 Task: Close the editor.
Action: Mouse moved to (53, 26)
Screenshot: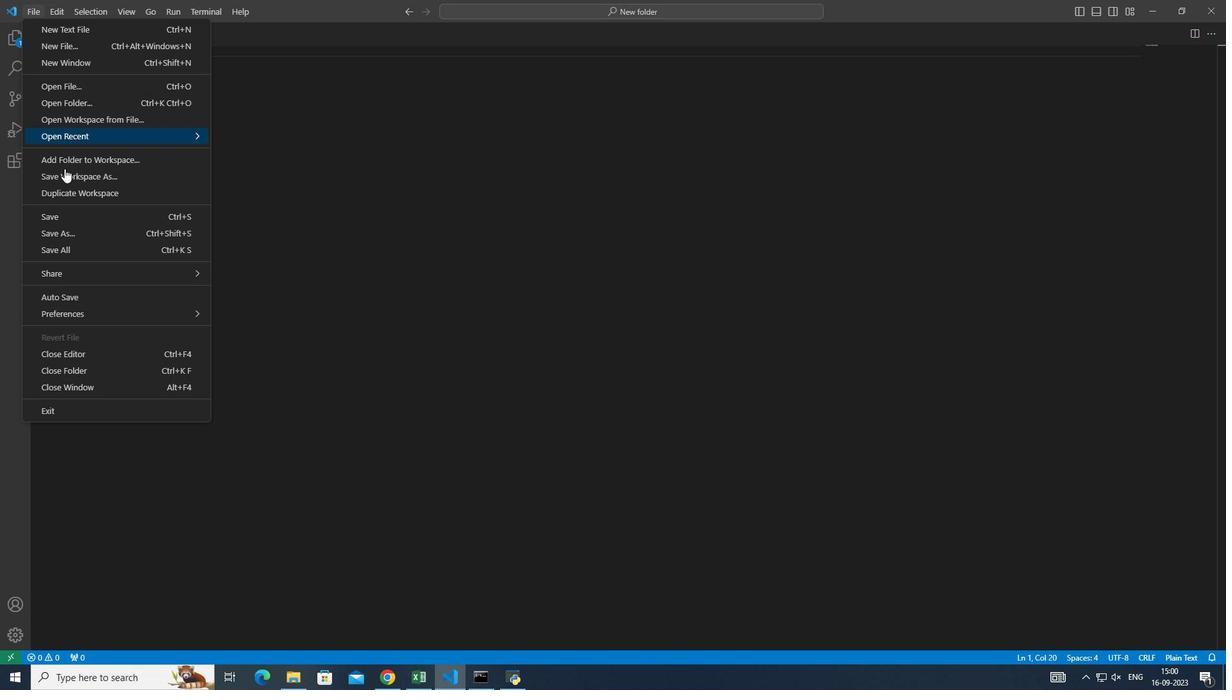 
Action: Mouse pressed left at (53, 26)
Screenshot: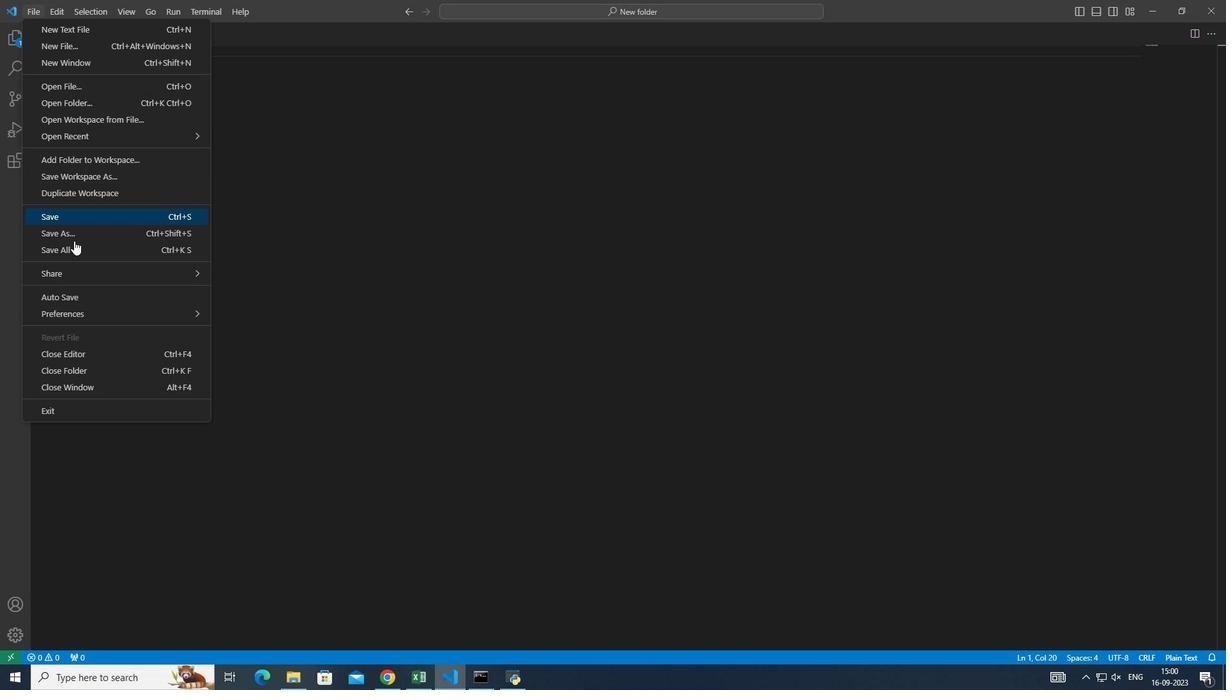 
Action: Mouse moved to (132, 377)
Screenshot: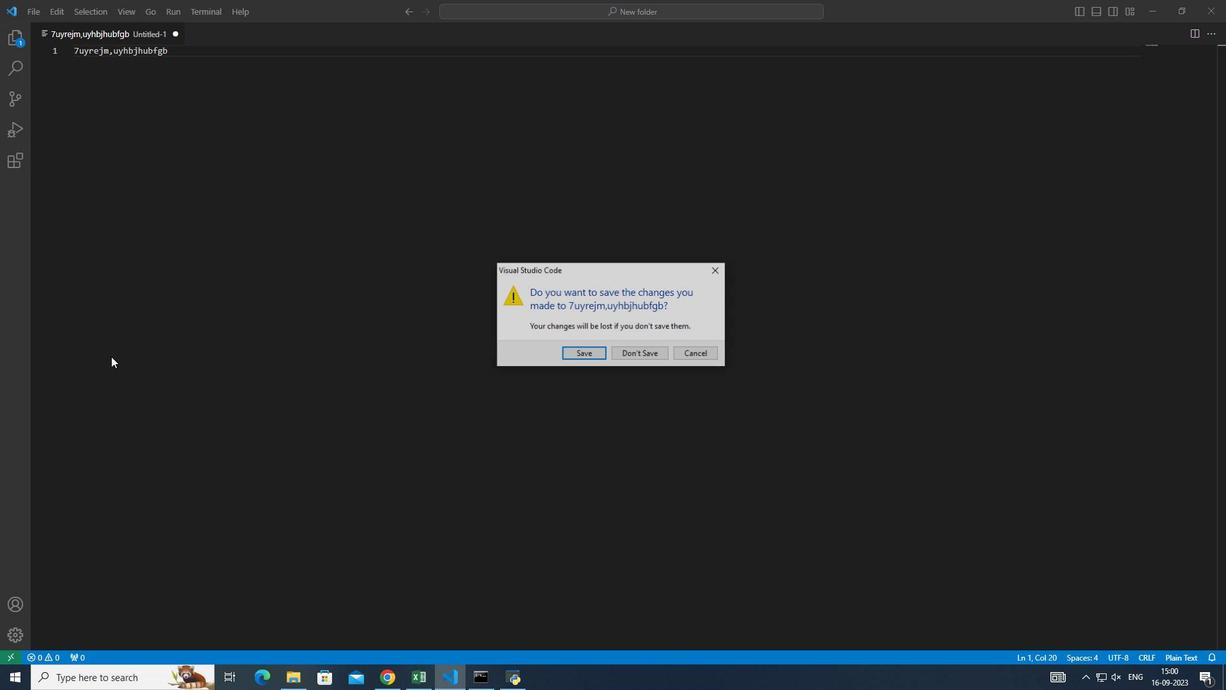 
Action: Mouse pressed left at (132, 377)
Screenshot: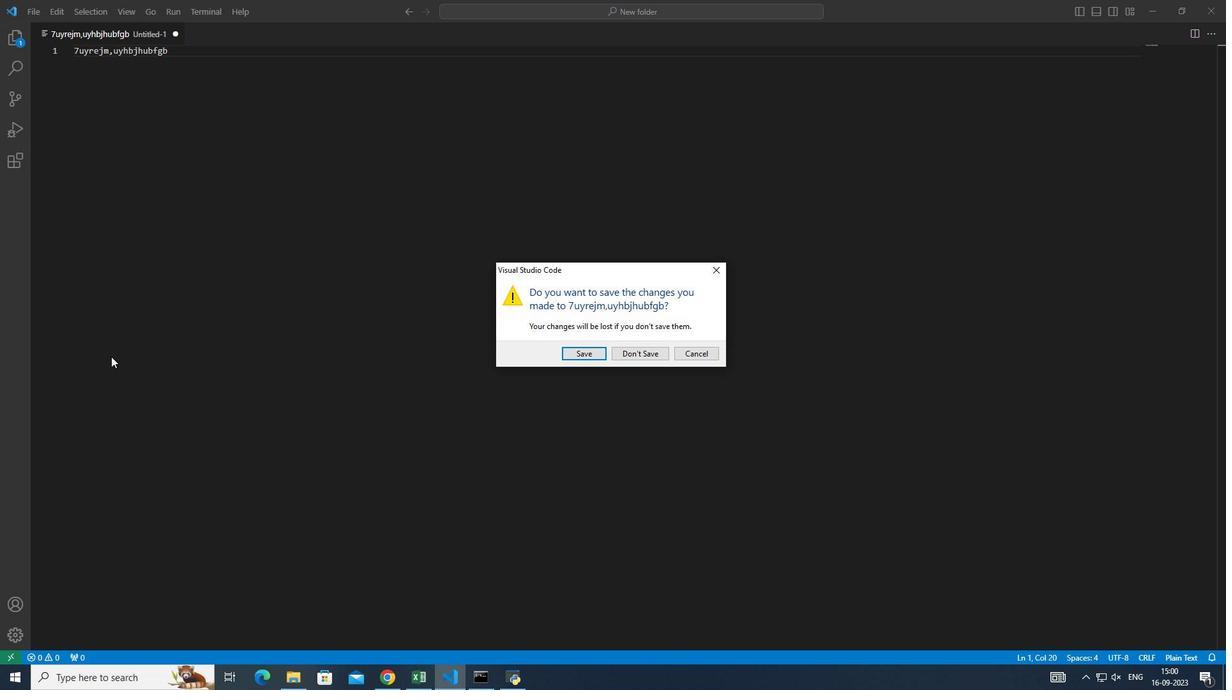 
Action: Mouse moved to (644, 375)
Screenshot: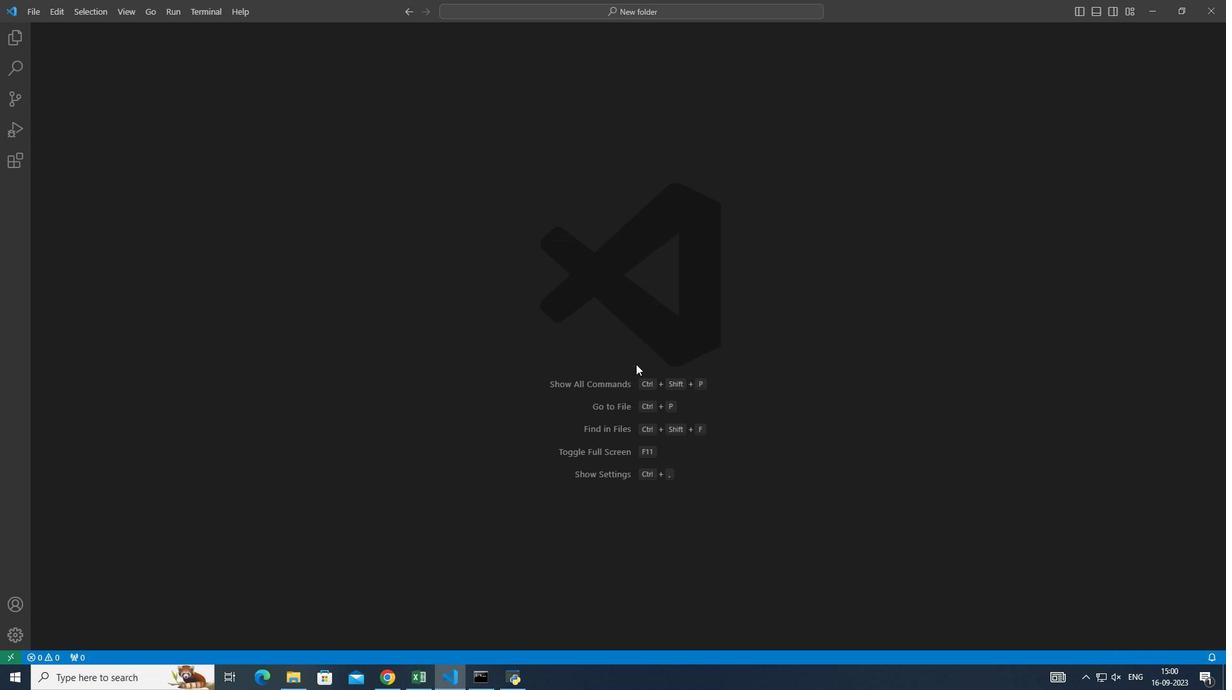 
Action: Mouse pressed left at (644, 375)
Screenshot: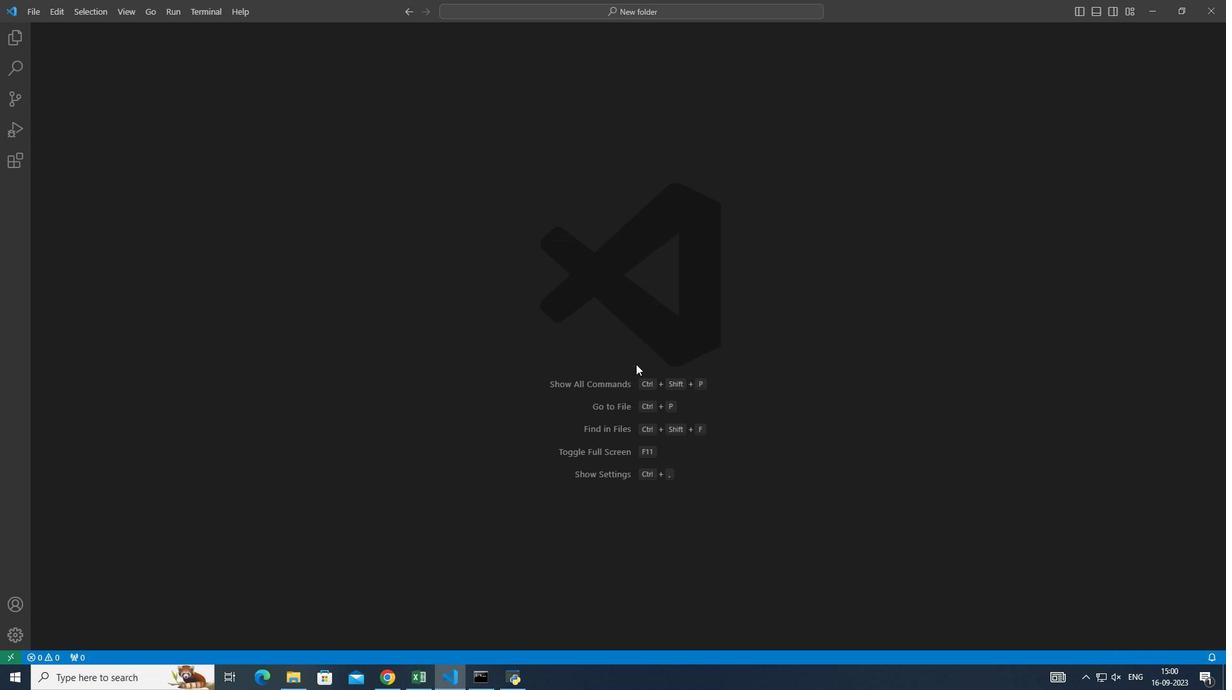 
Action: Mouse moved to (666, 403)
Screenshot: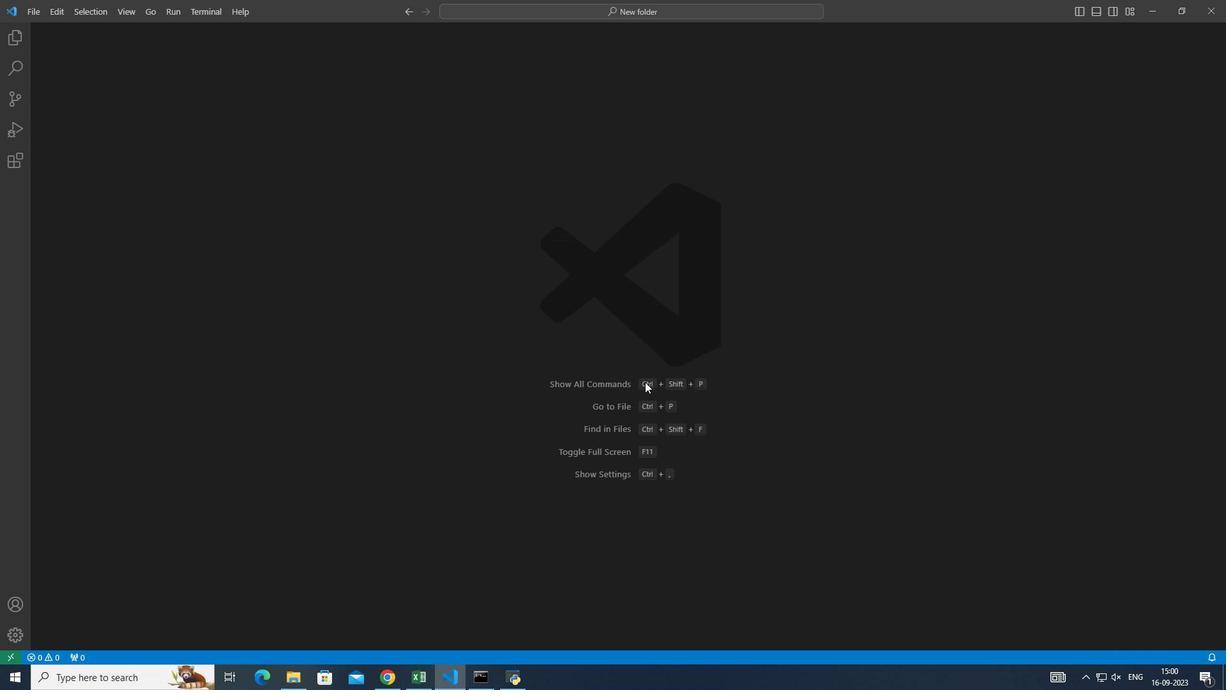 
